 Task: Create Workspace Forecasting and Budgeting Workspace description Coordinate and manage company-wide team-building activities and events. Workspace type Human Resources
Action: Mouse moved to (479, 104)
Screenshot: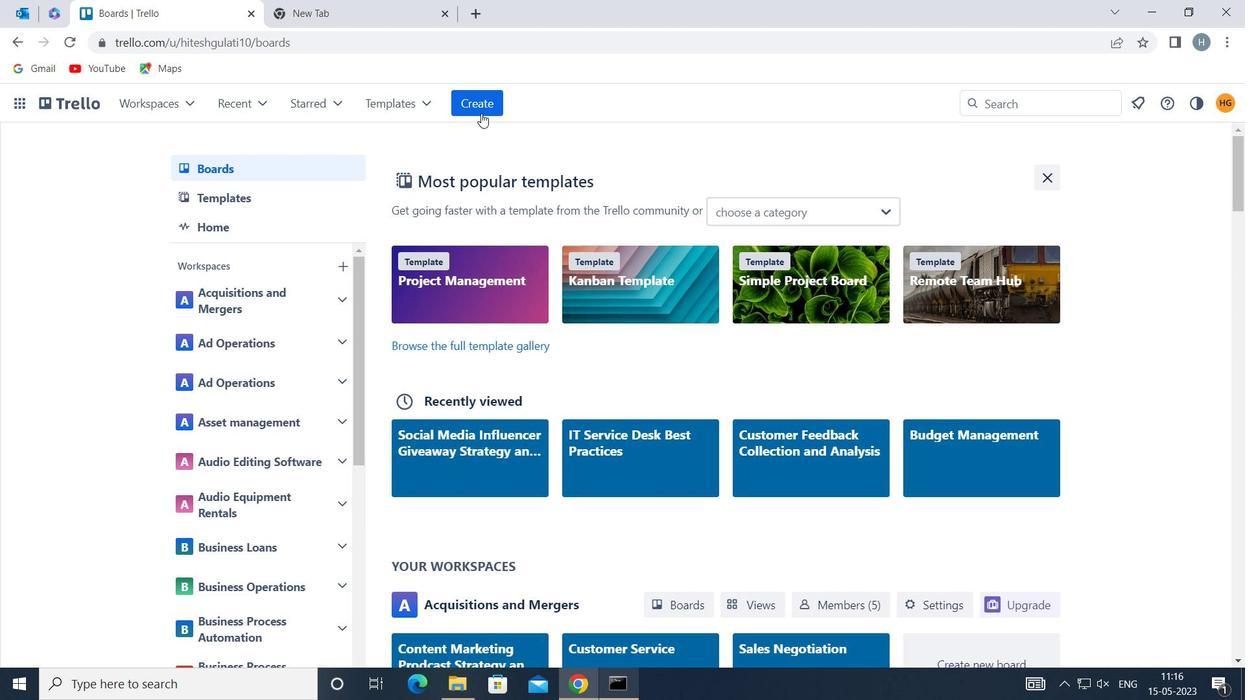 
Action: Mouse pressed left at (479, 104)
Screenshot: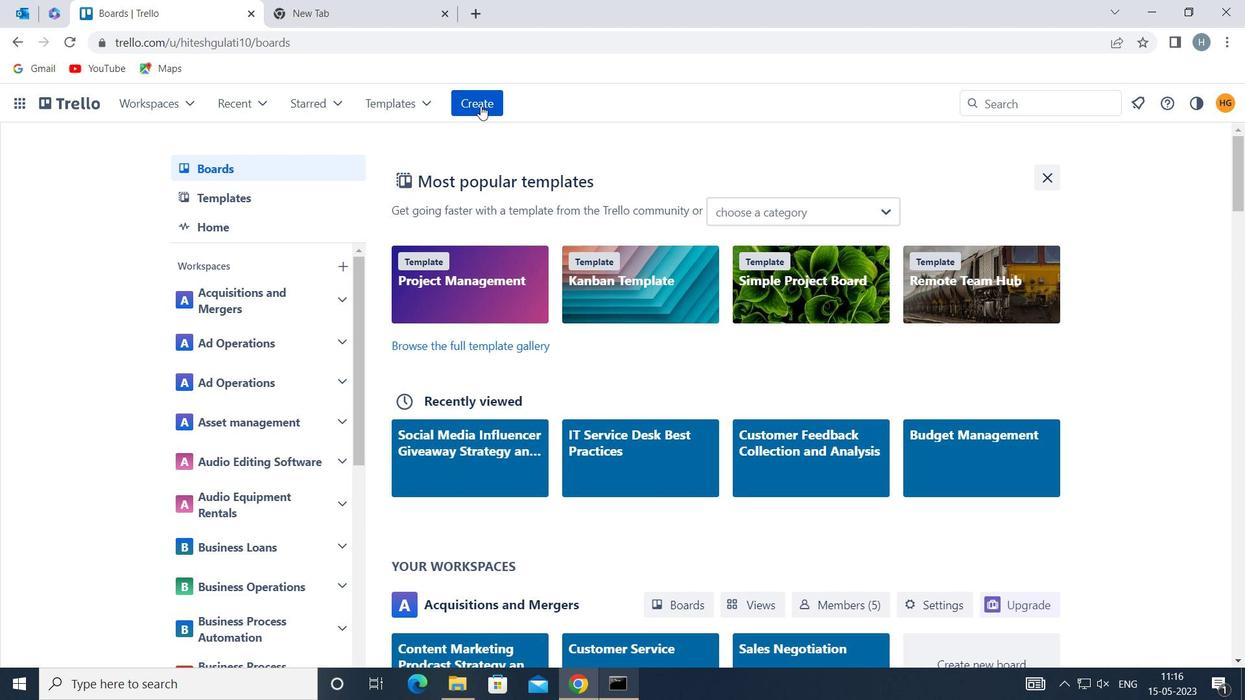 
Action: Mouse moved to (550, 273)
Screenshot: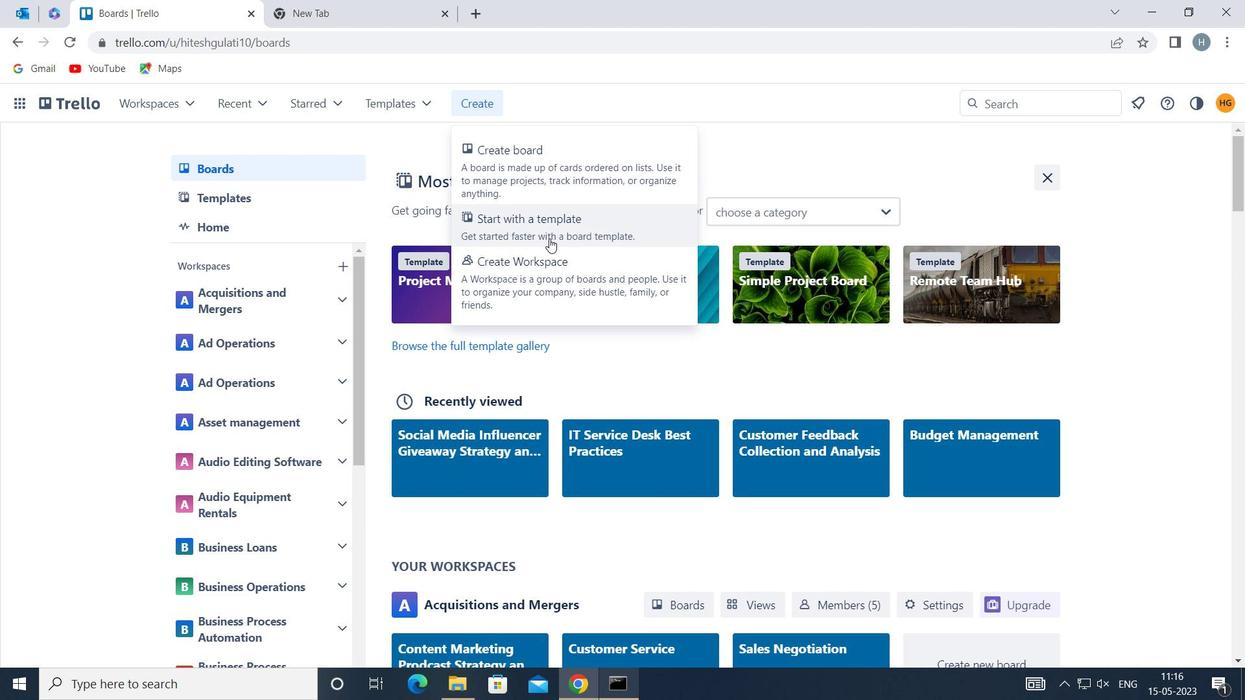 
Action: Mouse pressed left at (550, 273)
Screenshot: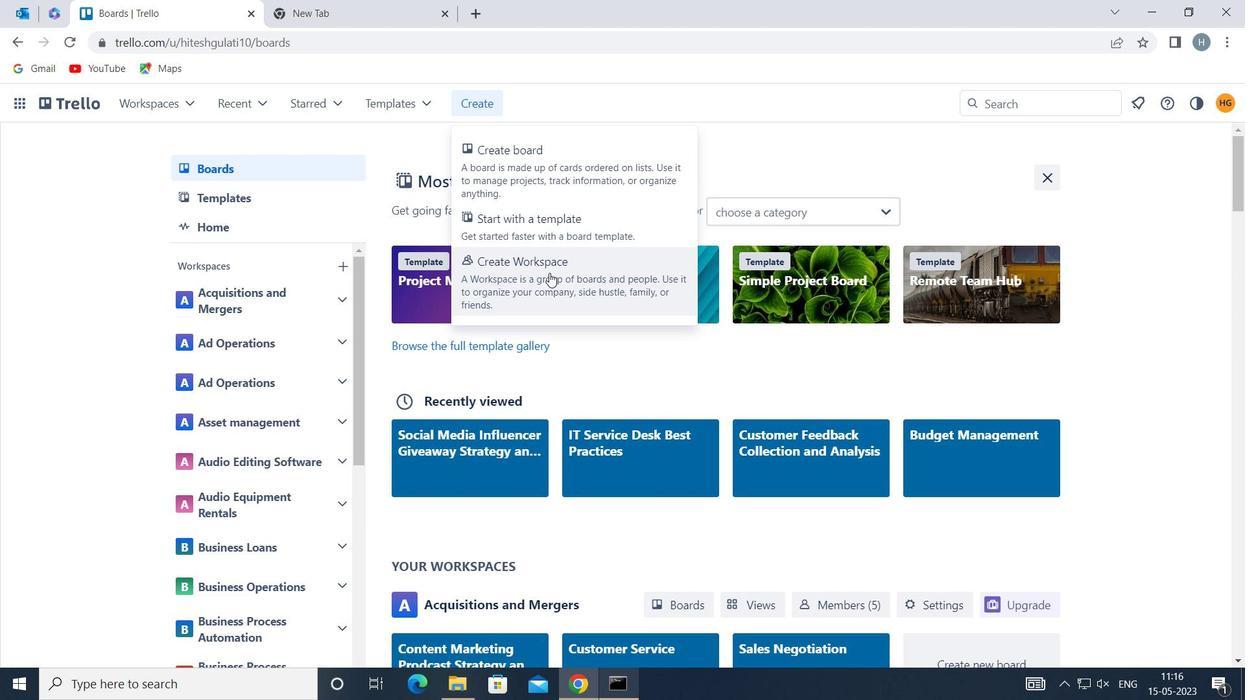 
Action: Key pressed <Key.shift>FORECASTING<Key.space>AND<Key.space><Key.shift>BUDGETING<Key.space>
Screenshot: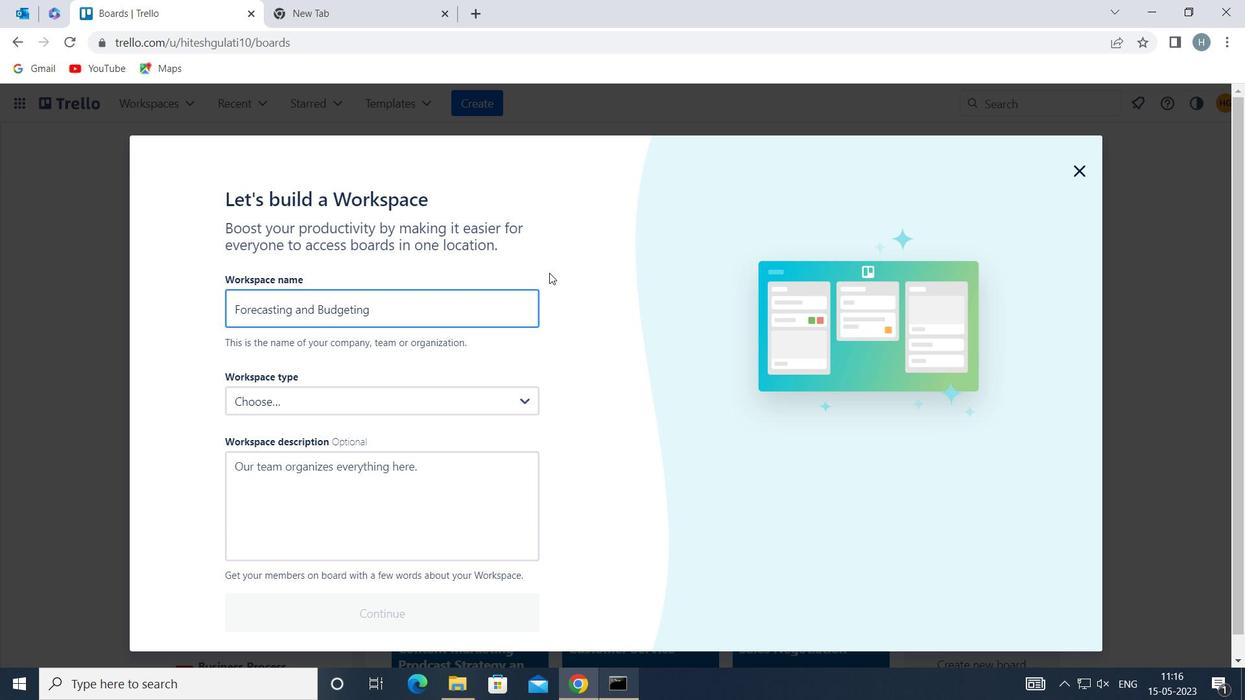 
Action: Mouse moved to (348, 521)
Screenshot: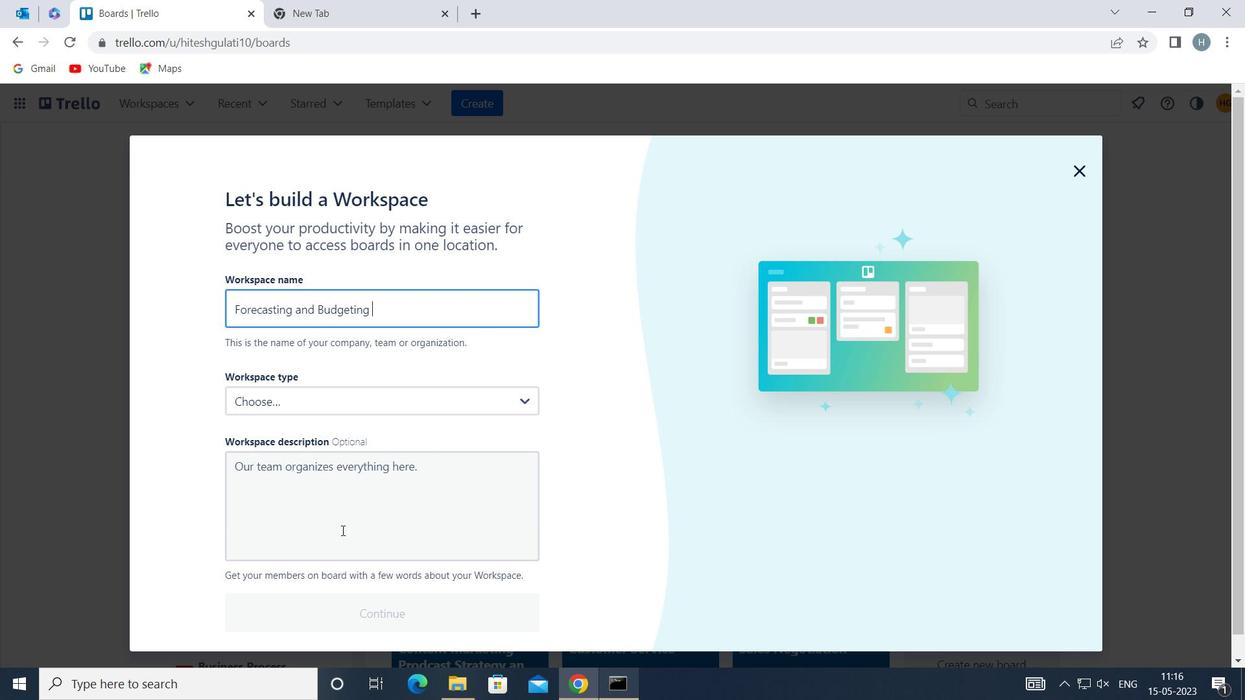 
Action: Mouse pressed left at (348, 521)
Screenshot: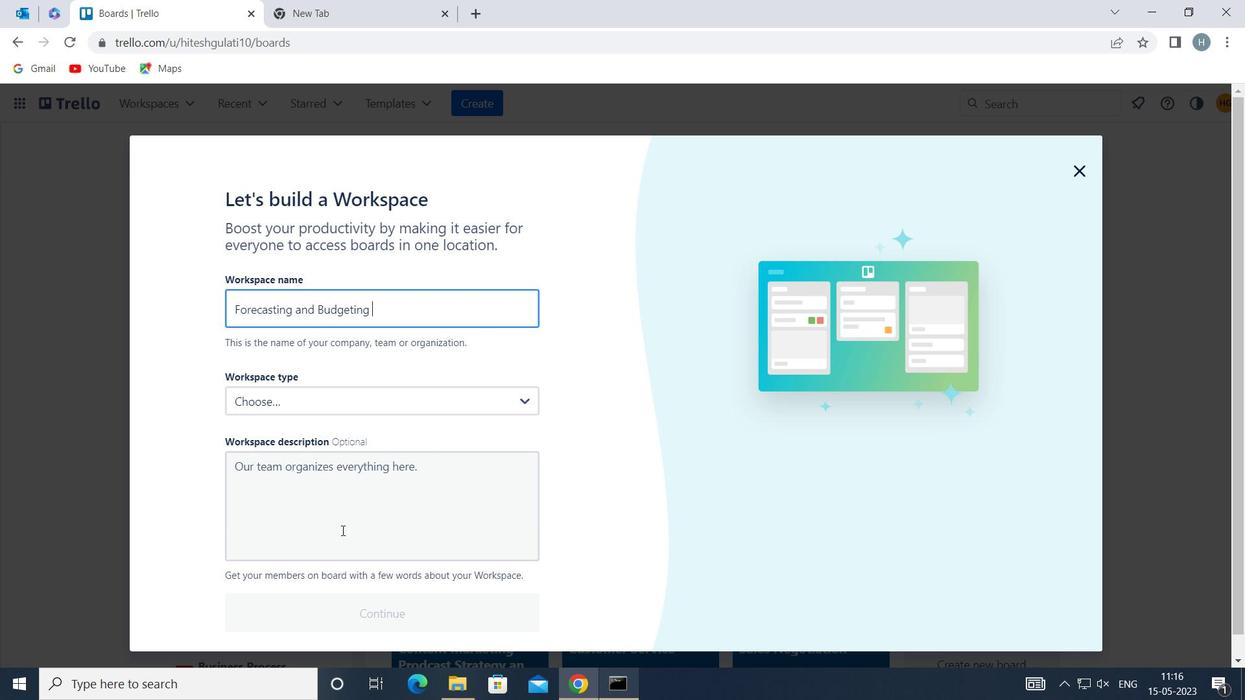 
Action: Key pressed <Key.shift>COORDINATE<Key.space>AND<Key.space>MANAGE<Key.space>COMPANY-WIDE<Key.space>TEAM-BUILDING<Key.space>ACTIVITIES<Key.space>AND<Key.space>EVENTS
Screenshot: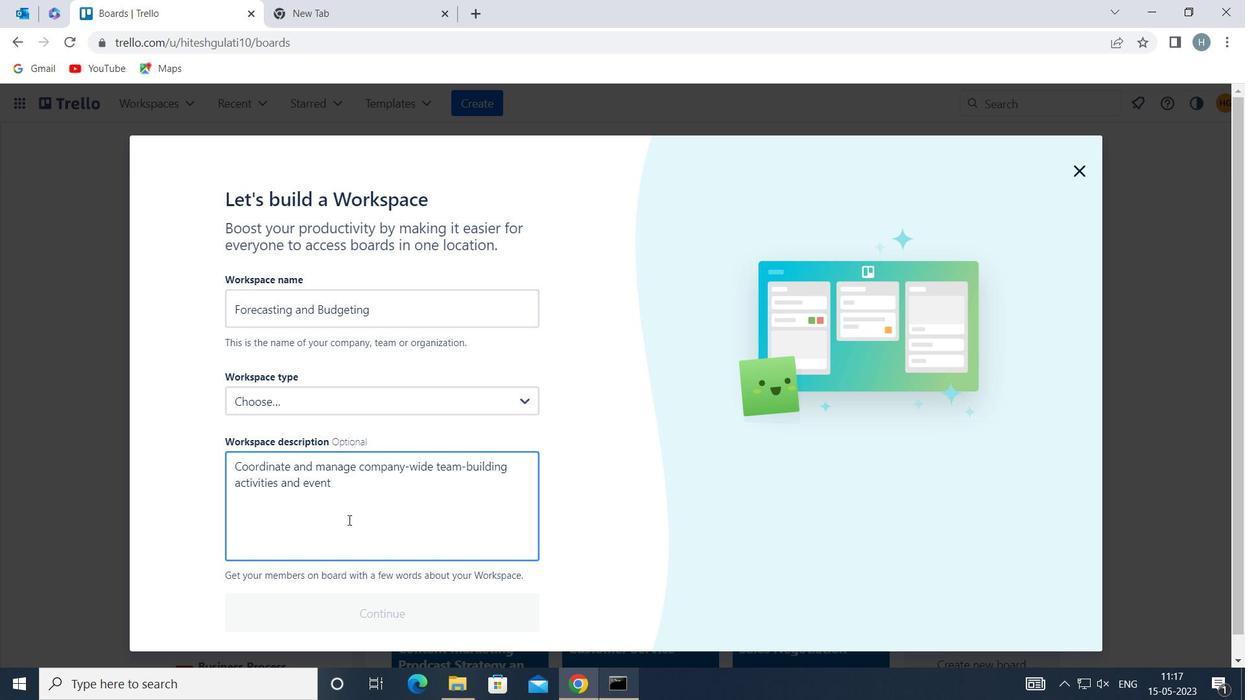 
Action: Mouse moved to (368, 392)
Screenshot: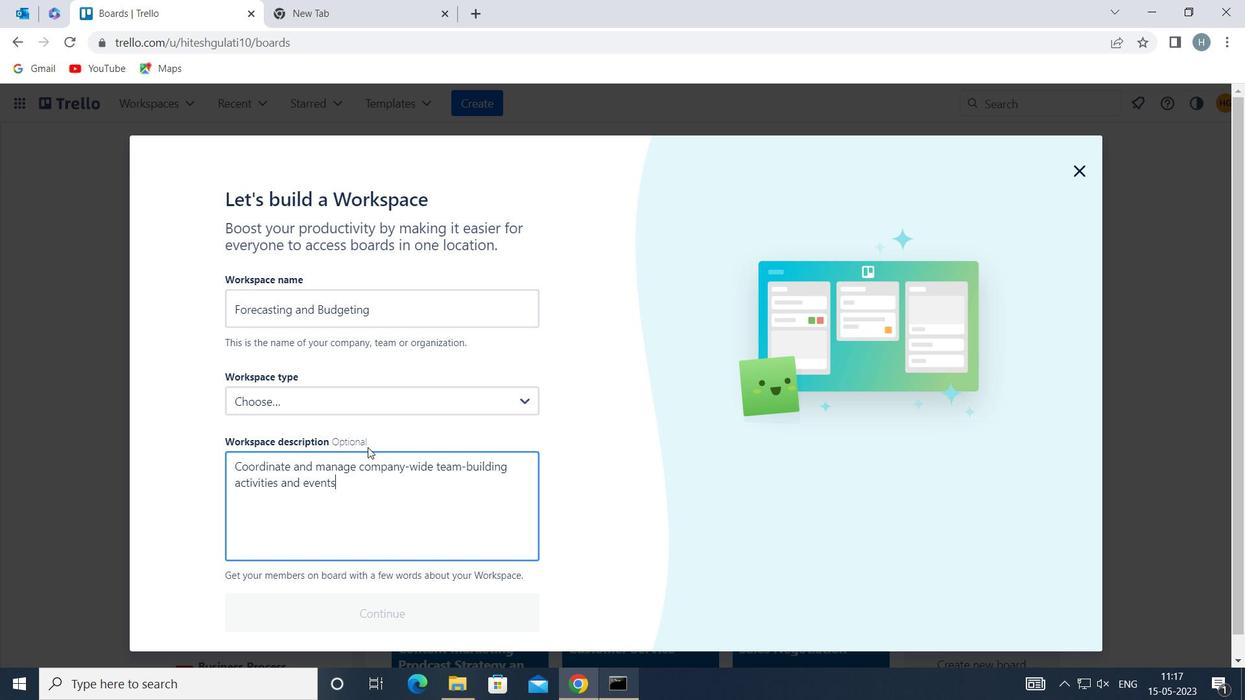 
Action: Mouse pressed left at (368, 392)
Screenshot: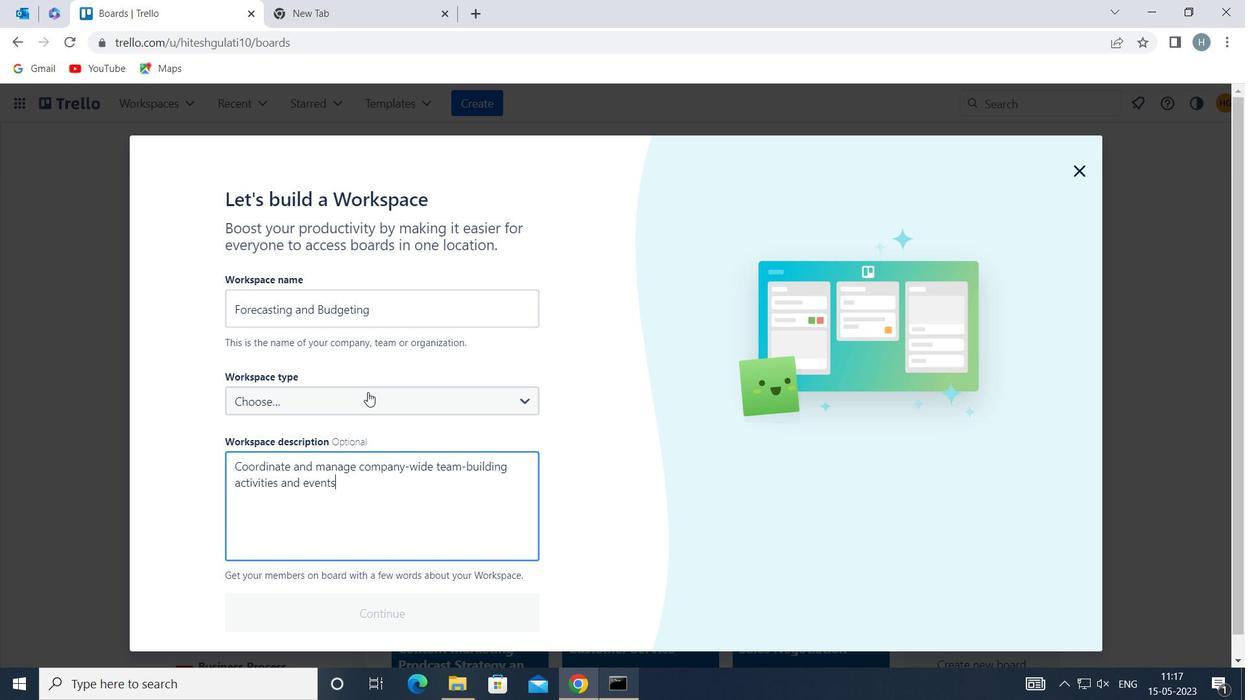 
Action: Mouse moved to (354, 565)
Screenshot: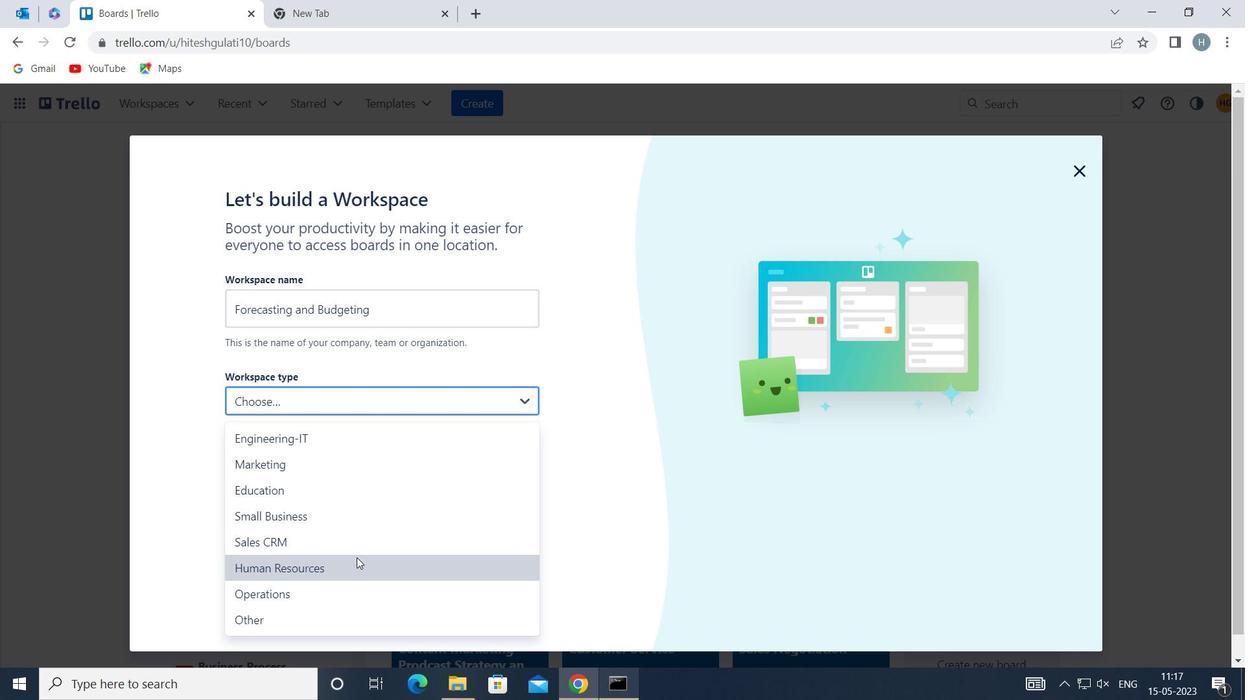 
Action: Mouse pressed left at (354, 565)
Screenshot: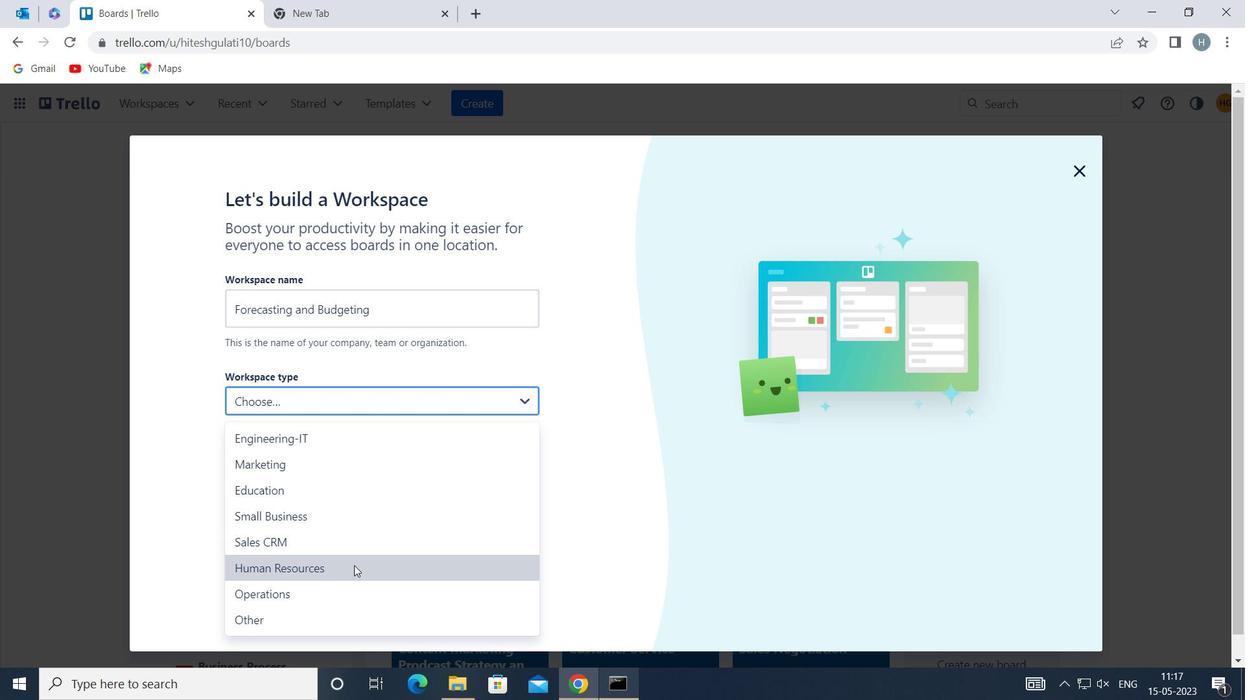 
Action: Mouse moved to (370, 608)
Screenshot: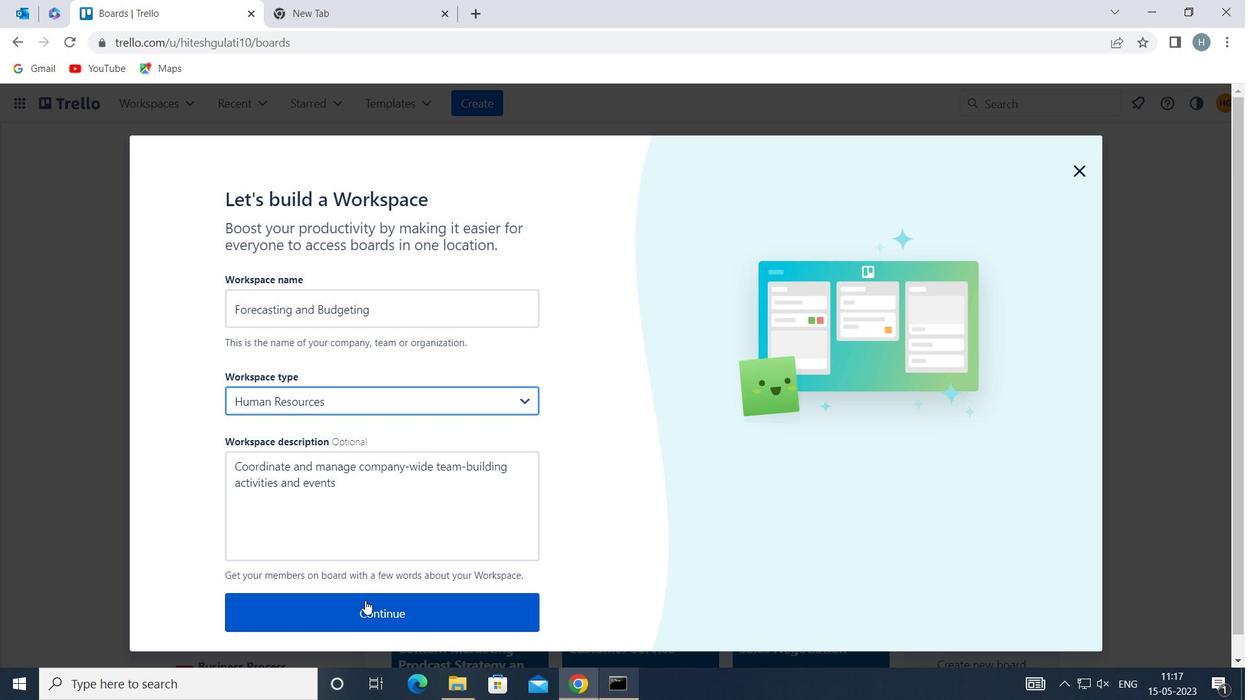 
Action: Mouse pressed left at (370, 608)
Screenshot: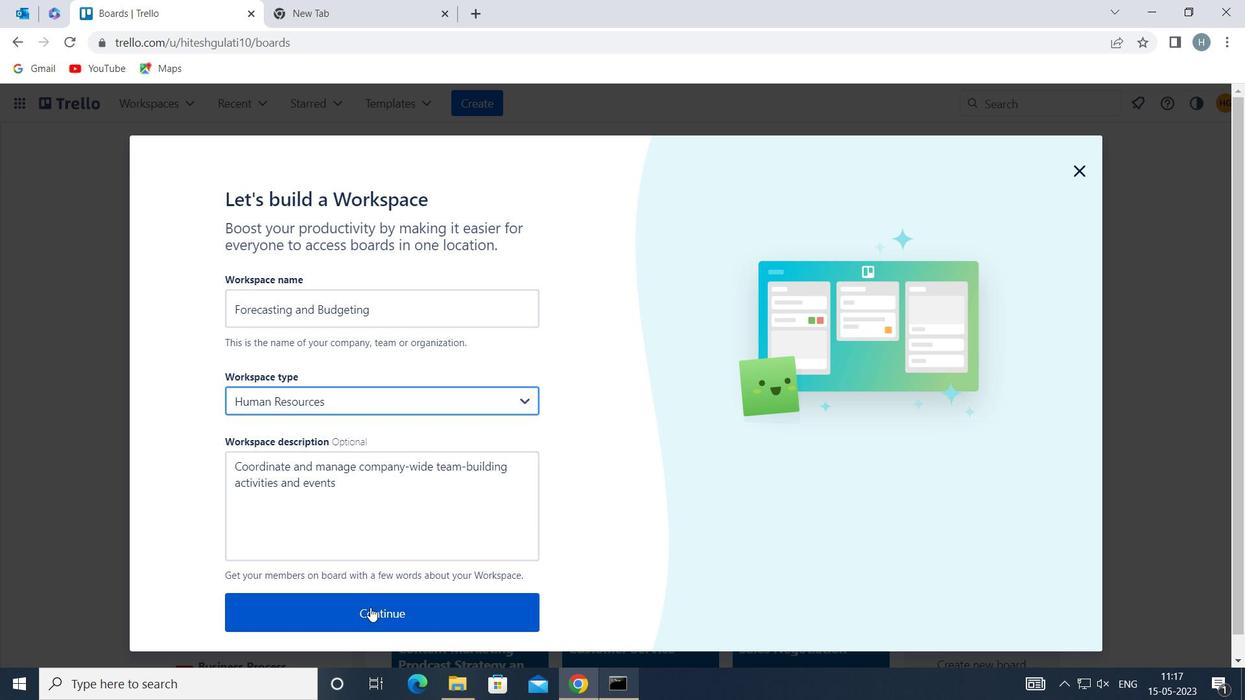 
Action: Mouse moved to (593, 451)
Screenshot: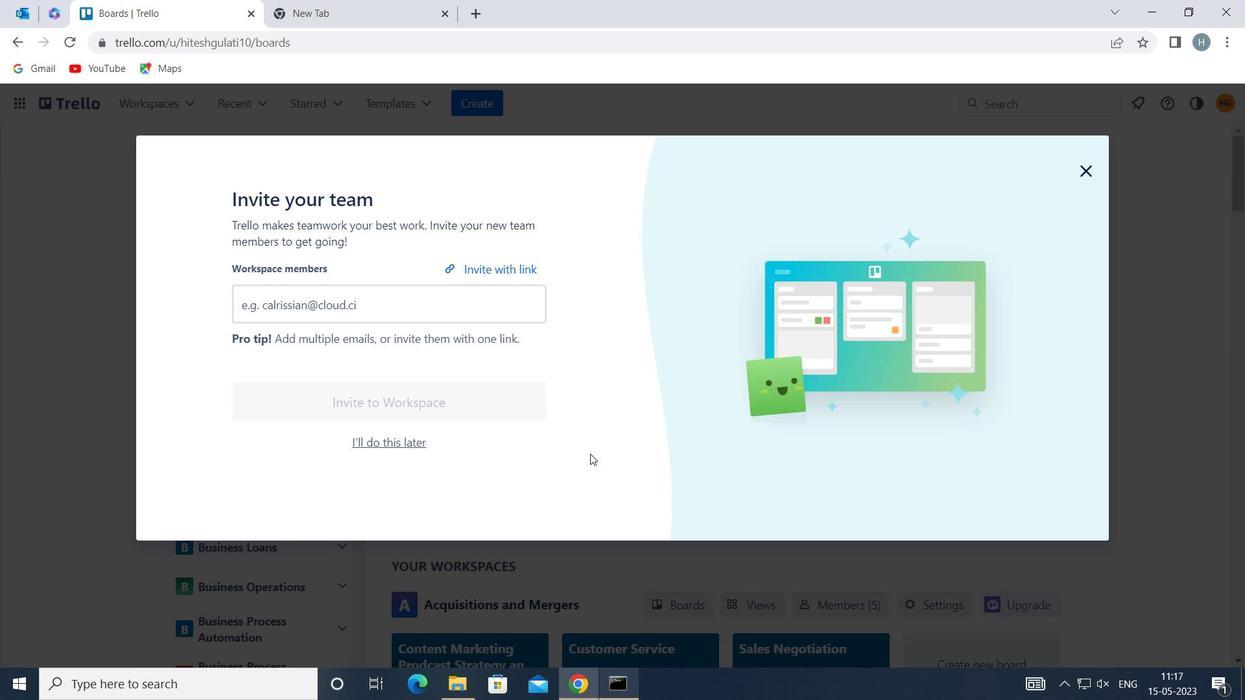 
